 Task: Check current mortgage rates for homes with 1 Year ARM loan payments.
Action: Mouse moved to (820, 164)
Screenshot: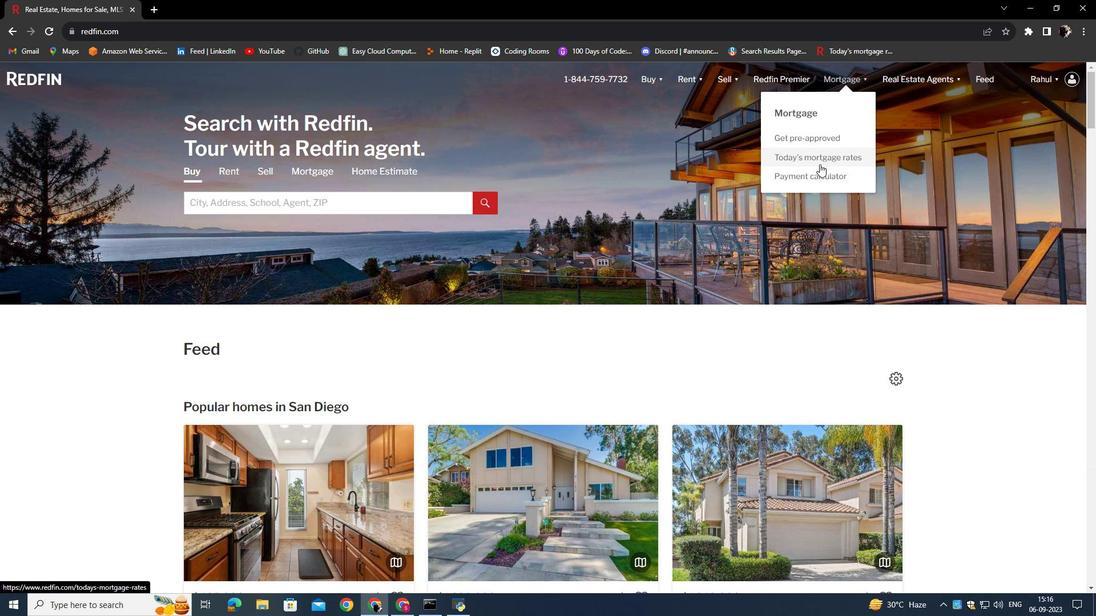 
Action: Mouse pressed left at (820, 164)
Screenshot: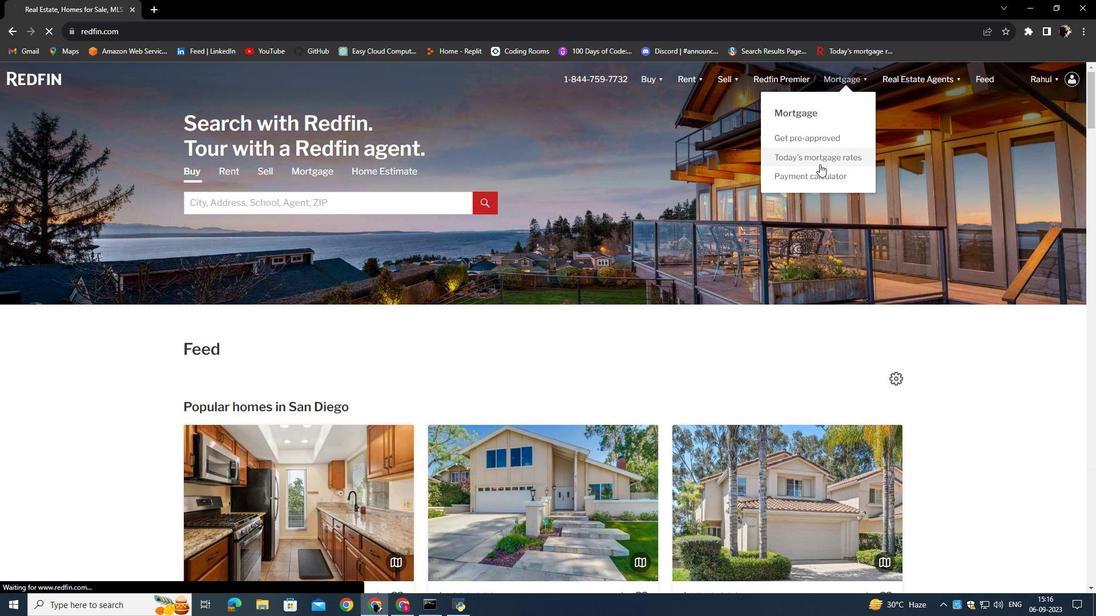 
Action: Mouse moved to (436, 305)
Screenshot: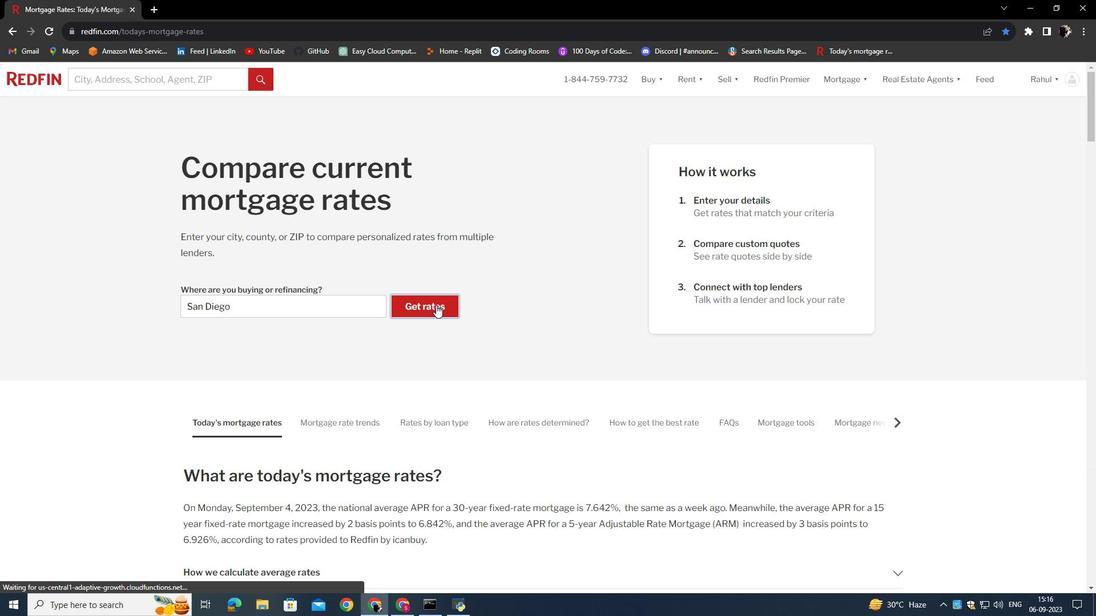 
Action: Mouse pressed left at (436, 305)
Screenshot: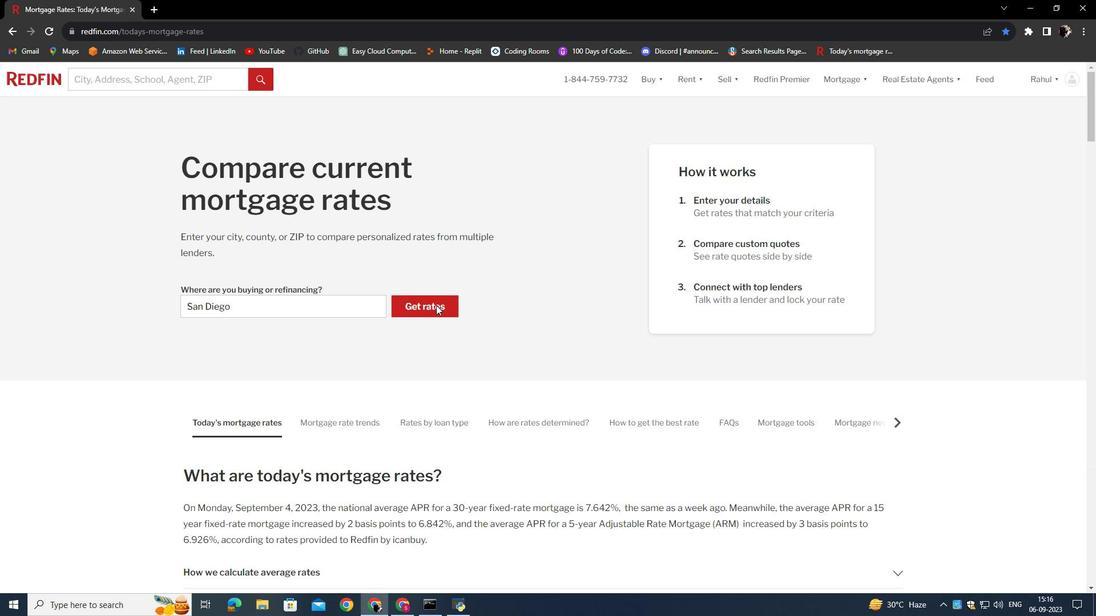 
Action: Mouse moved to (295, 223)
Screenshot: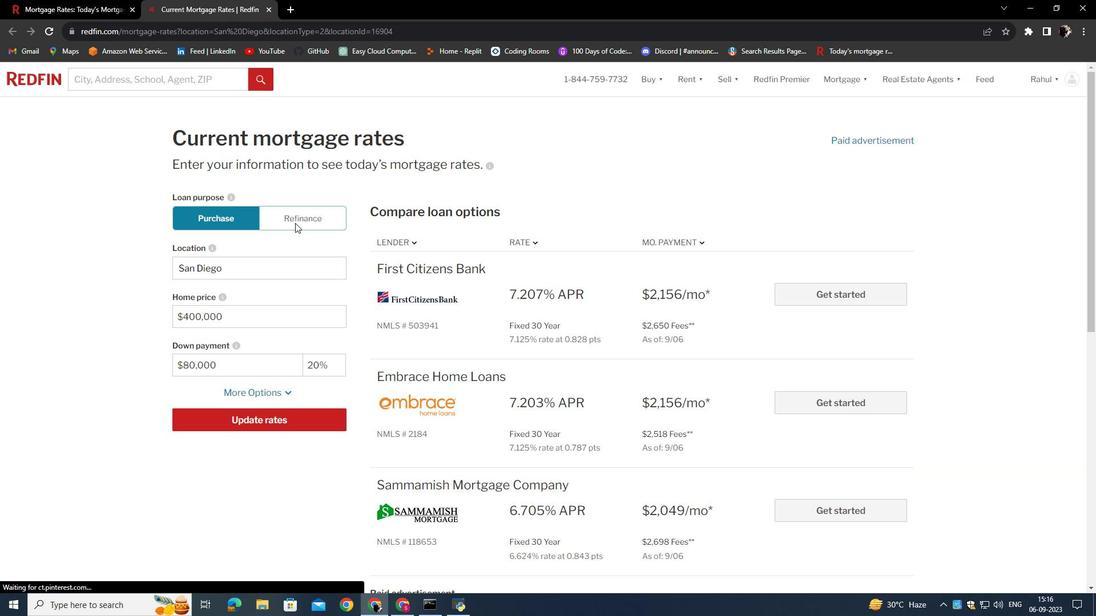 
Action: Mouse pressed left at (295, 223)
Screenshot: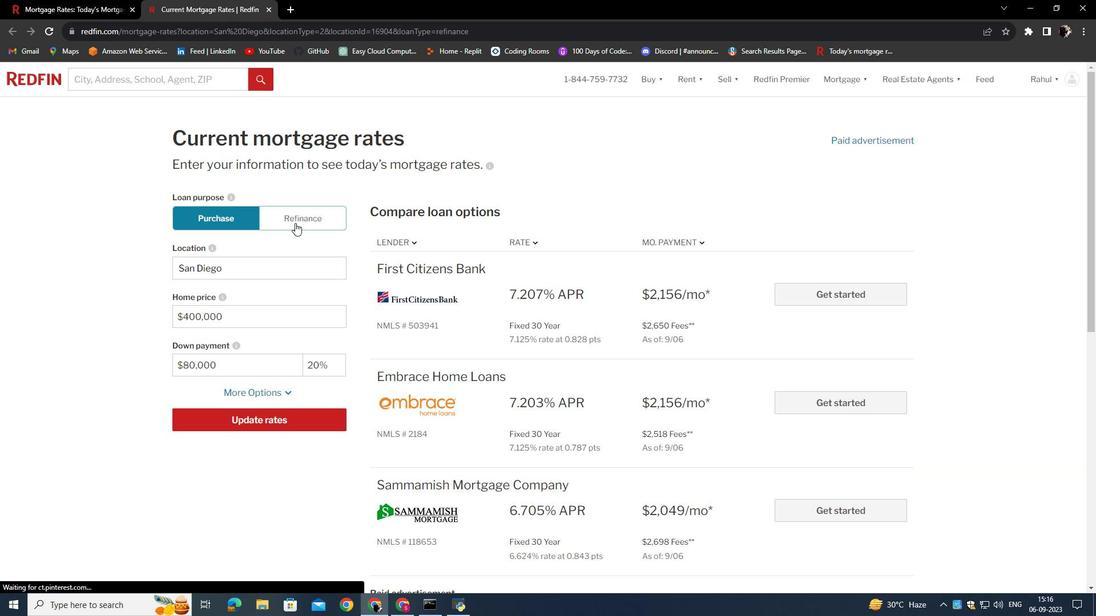 
Action: Mouse moved to (271, 391)
Screenshot: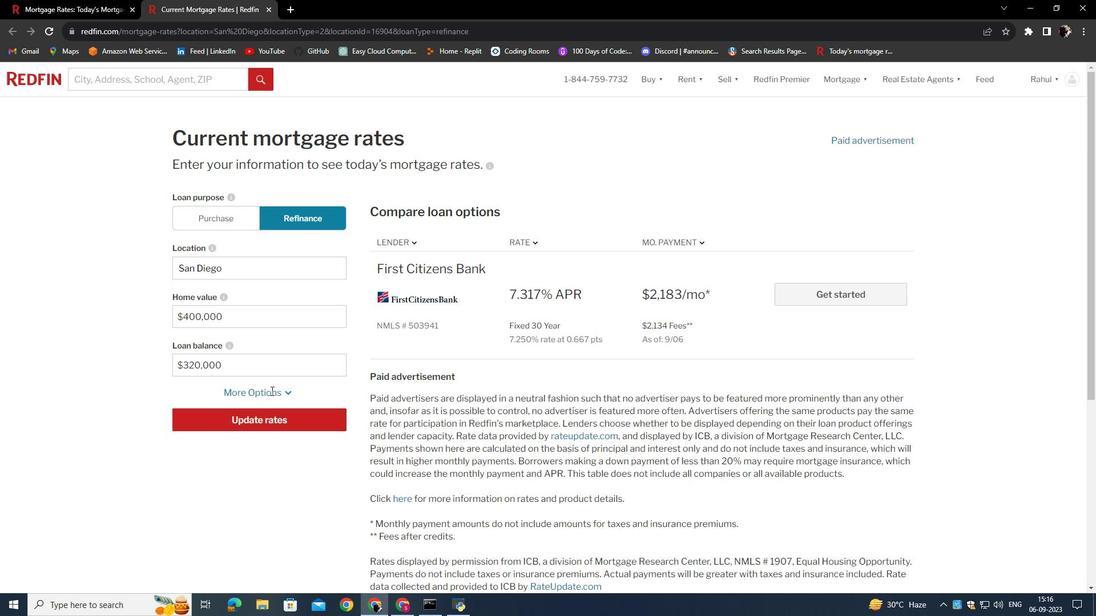 
Action: Mouse pressed left at (271, 391)
Screenshot: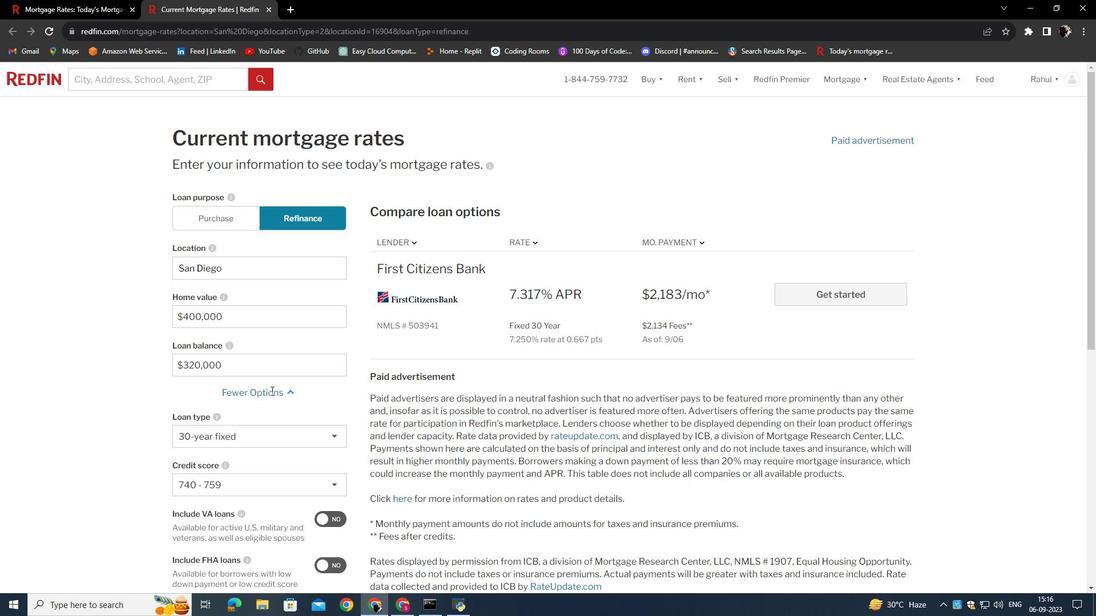 
Action: Mouse moved to (272, 402)
Screenshot: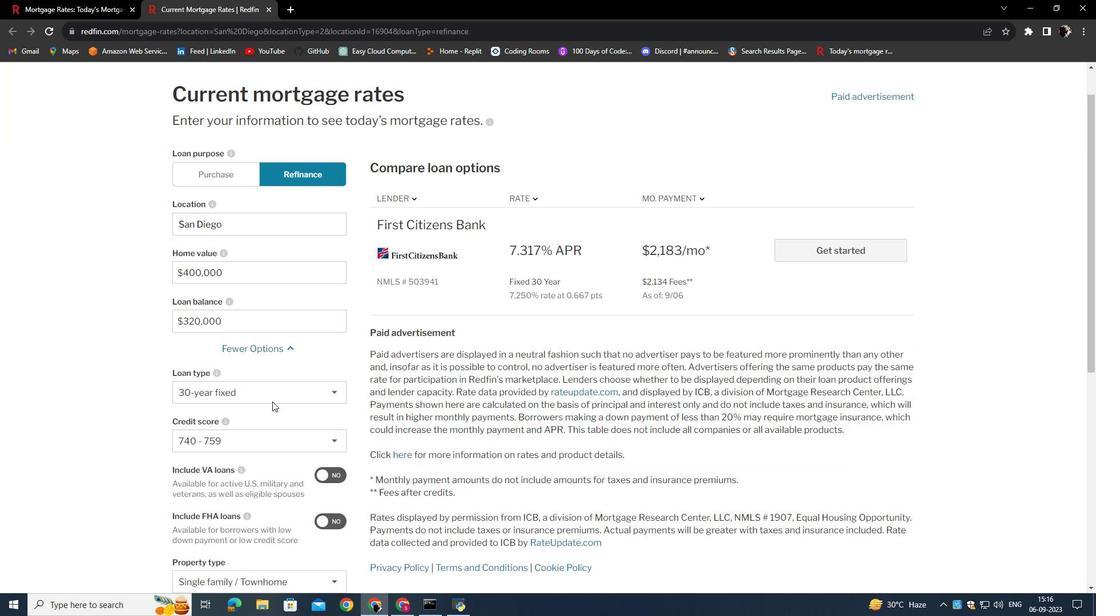 
Action: Mouse scrolled (272, 401) with delta (0, 0)
Screenshot: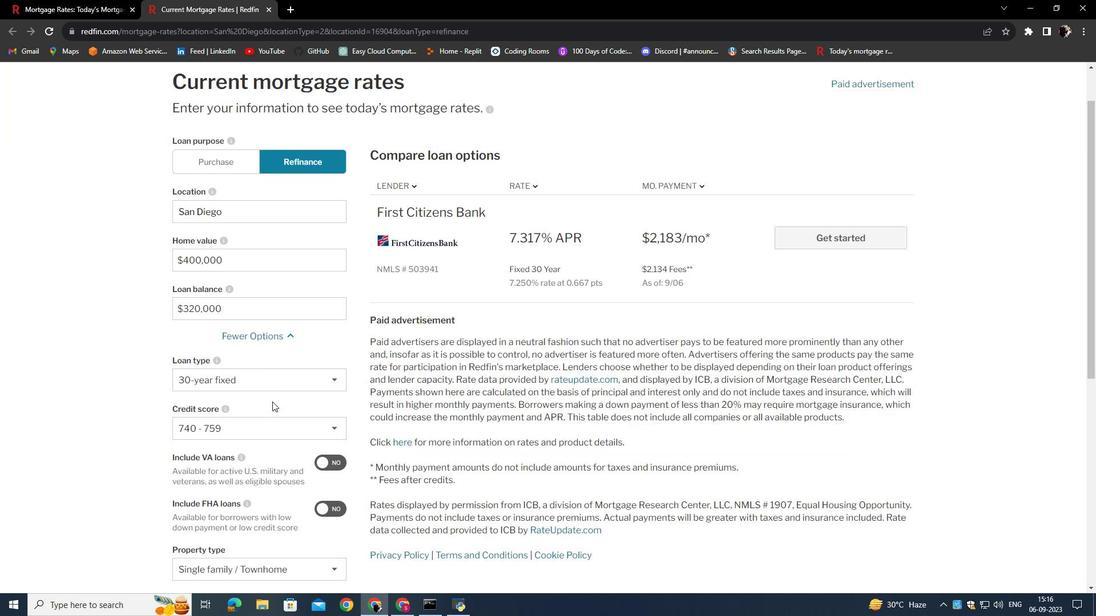
Action: Mouse moved to (274, 385)
Screenshot: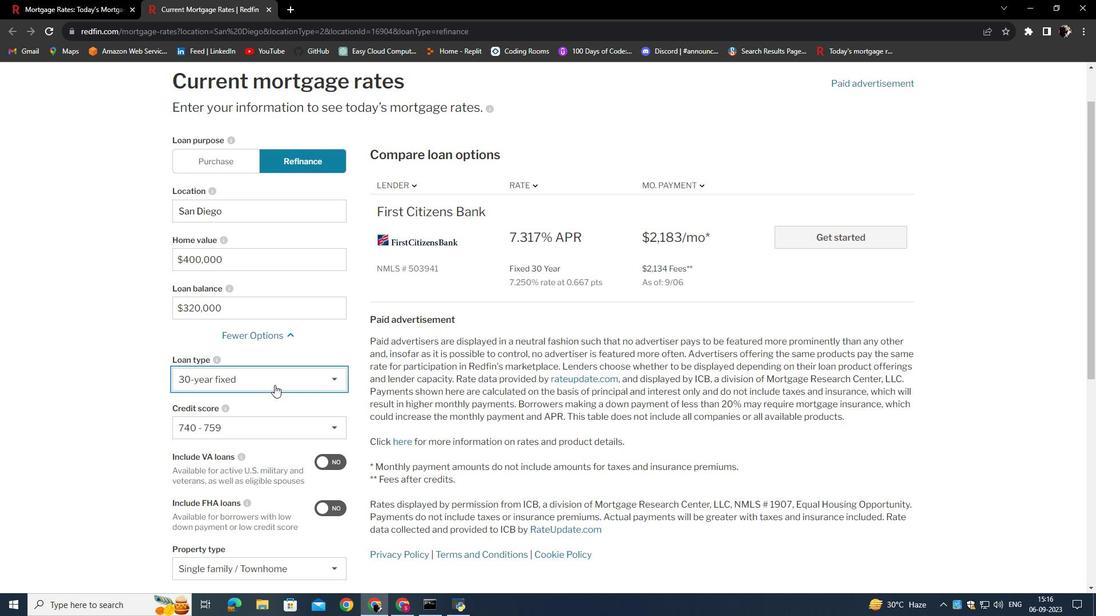 
Action: Mouse pressed left at (274, 385)
Screenshot: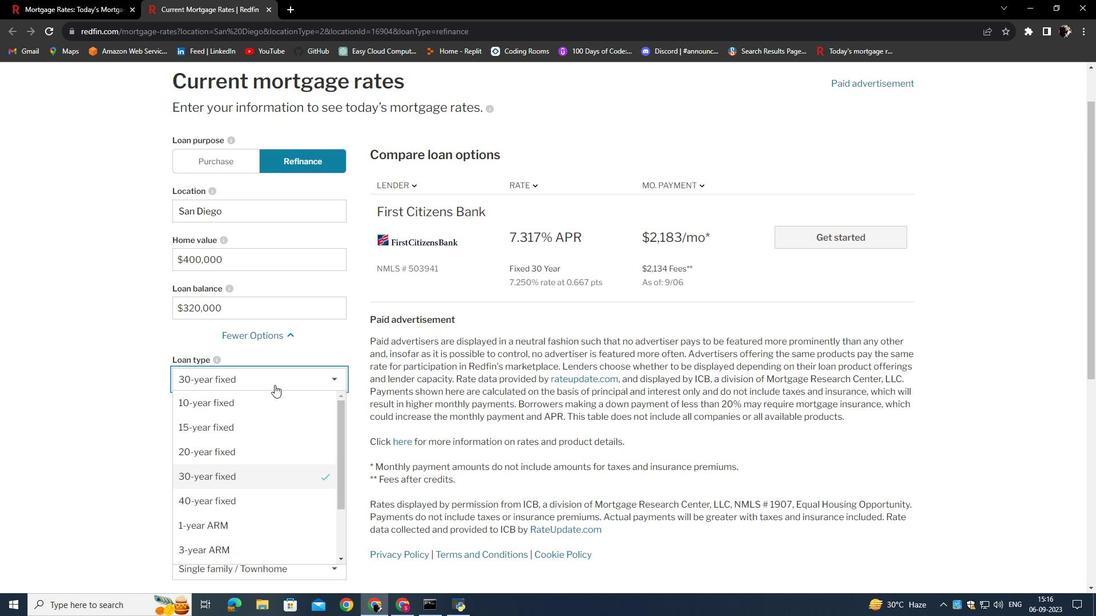 
Action: Mouse moved to (265, 400)
Screenshot: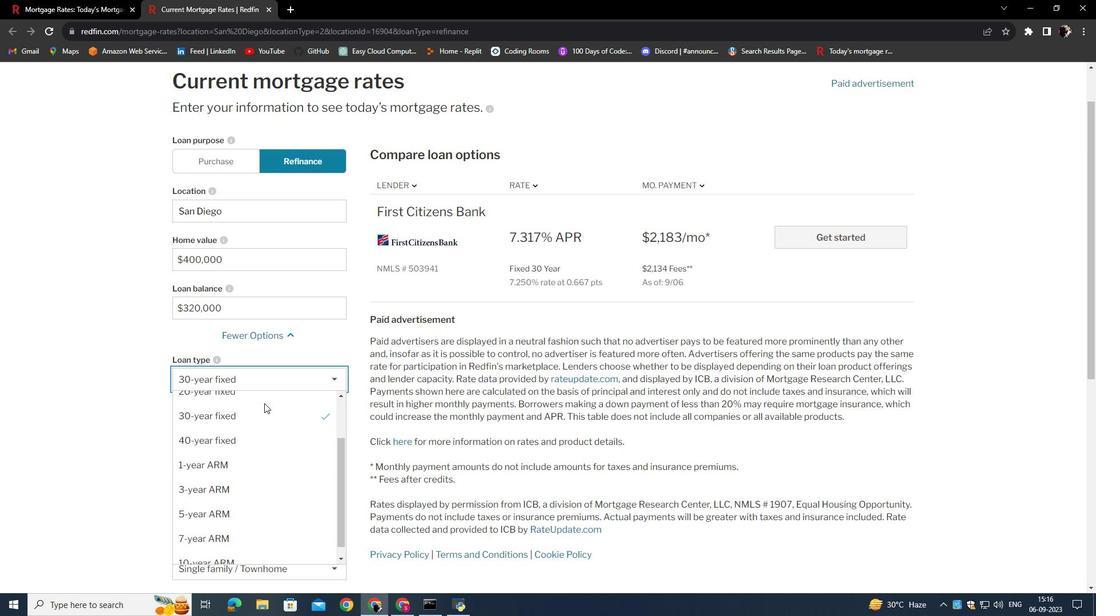 
Action: Mouse scrolled (265, 400) with delta (0, 0)
Screenshot: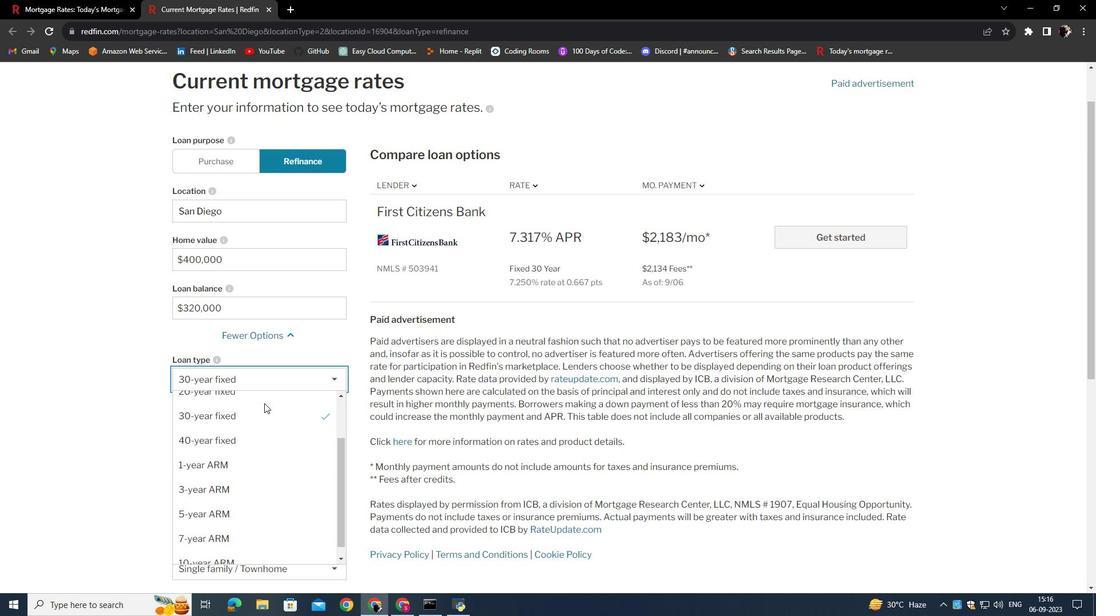 
Action: Mouse moved to (264, 402)
Screenshot: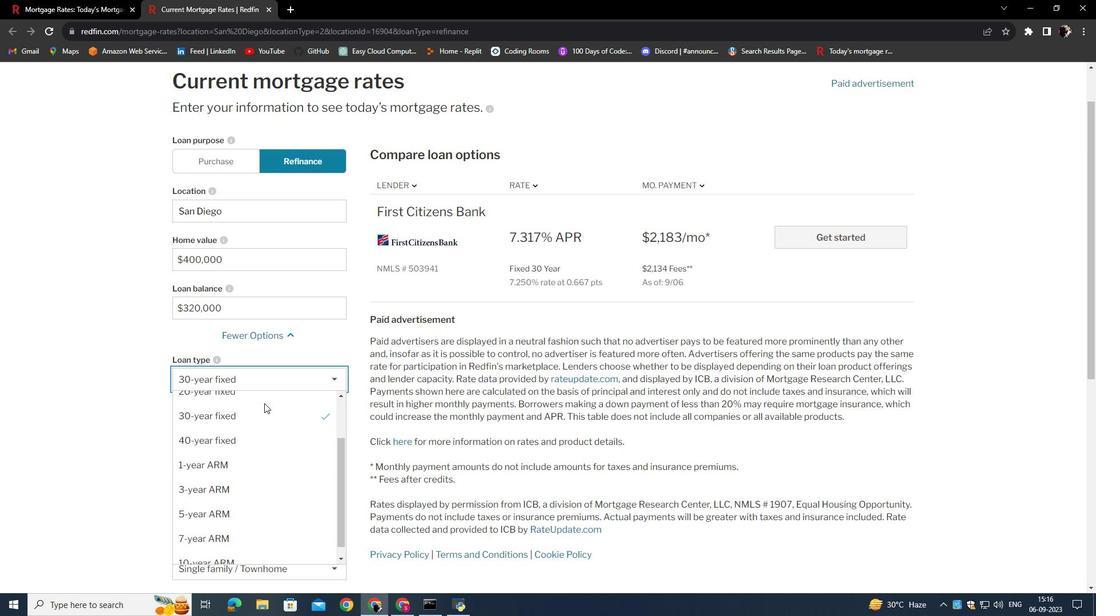 
Action: Mouse scrolled (264, 402) with delta (0, 0)
Screenshot: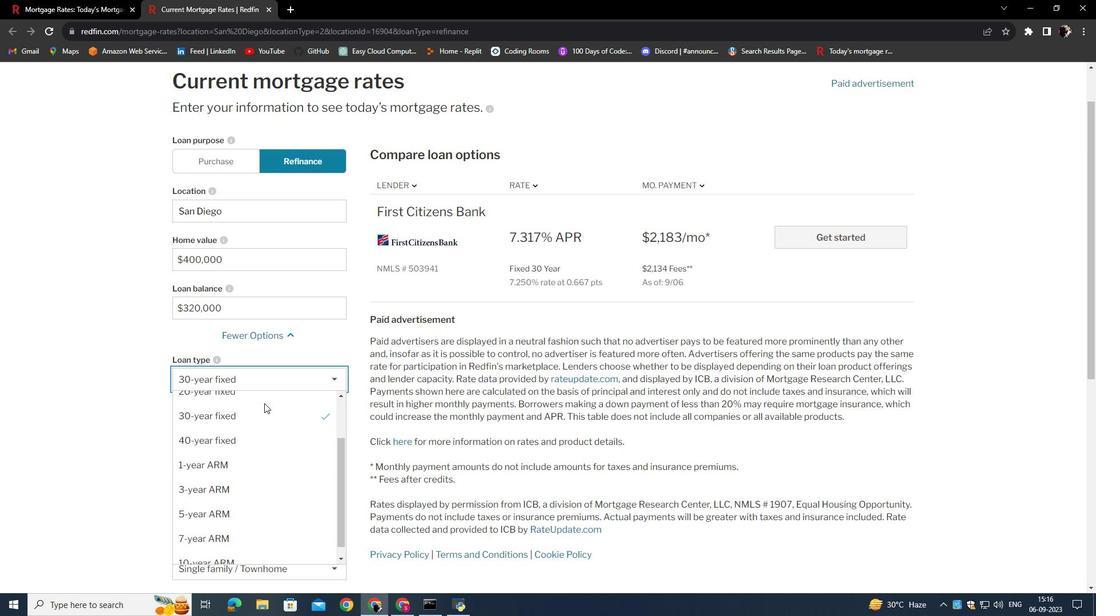 
Action: Mouse moved to (264, 403)
Screenshot: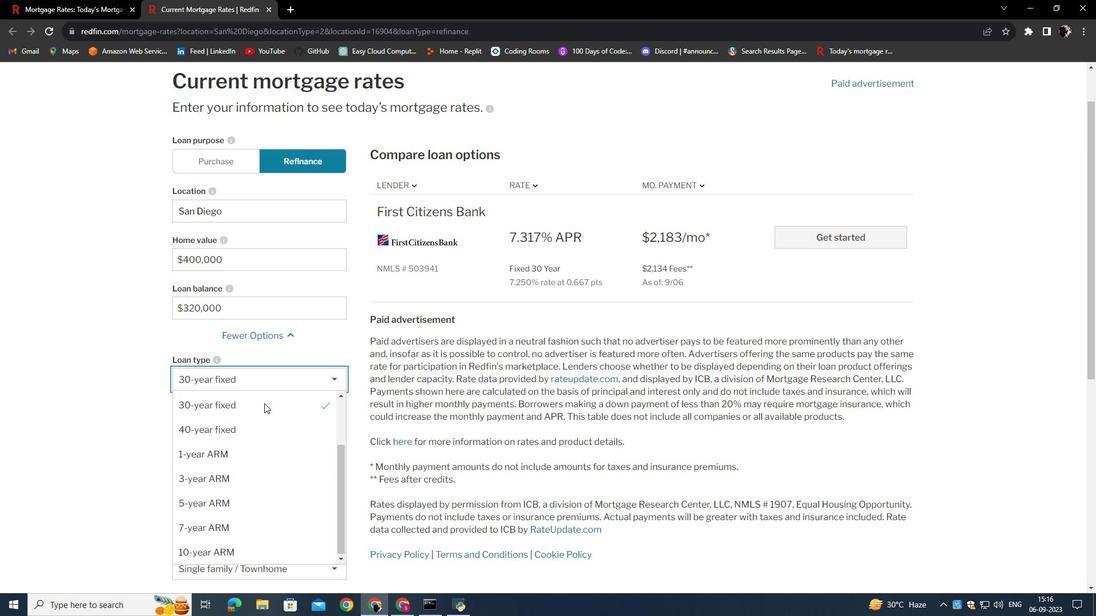 
Action: Mouse scrolled (264, 403) with delta (0, 0)
Screenshot: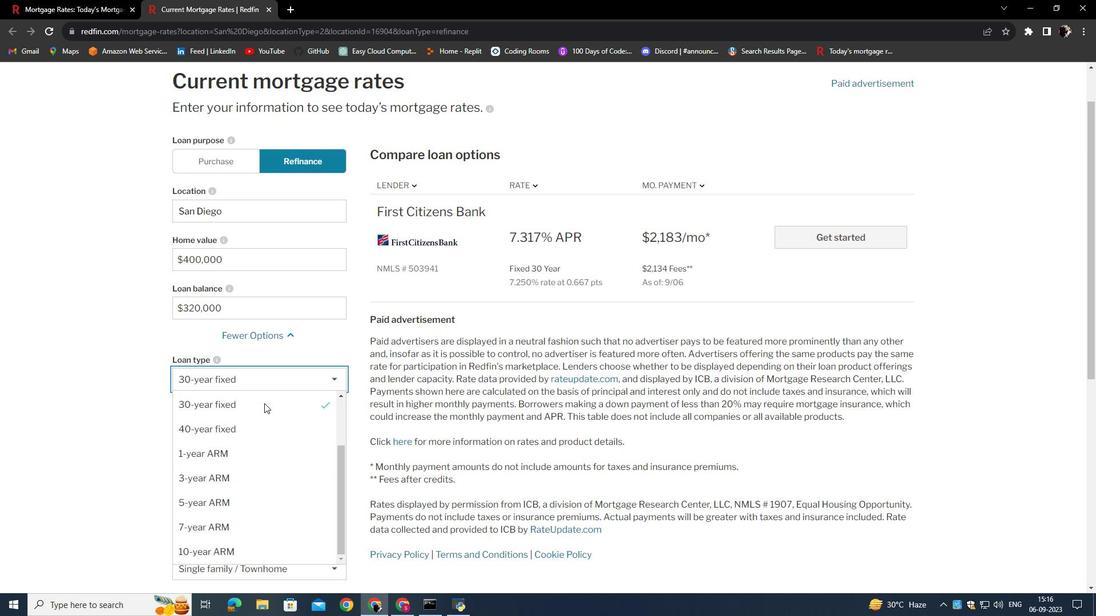 
Action: Mouse moved to (242, 454)
Screenshot: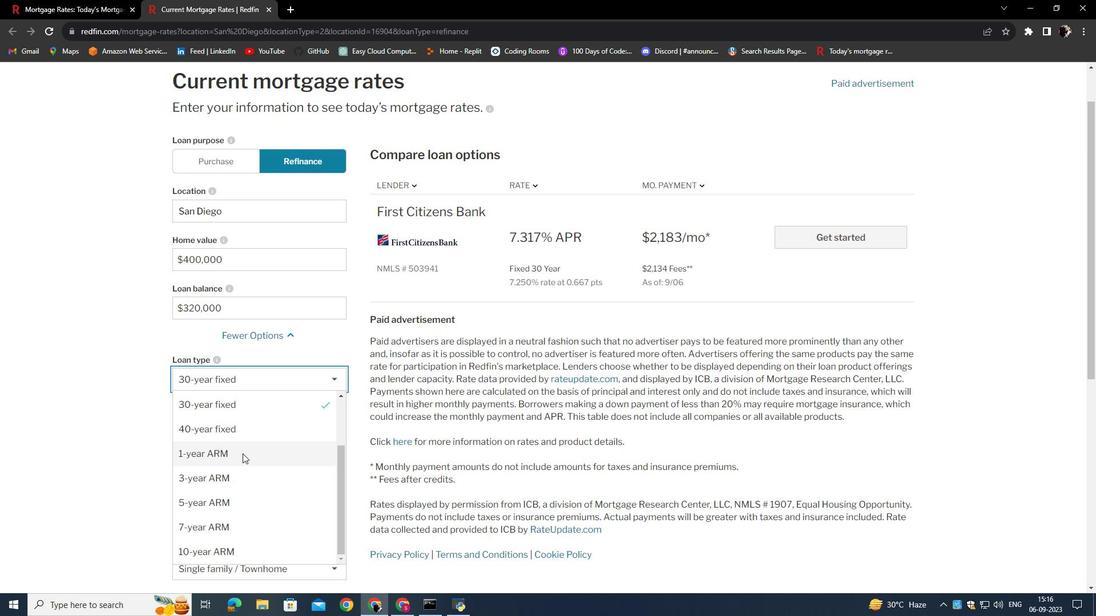 
Action: Mouse pressed left at (242, 454)
Screenshot: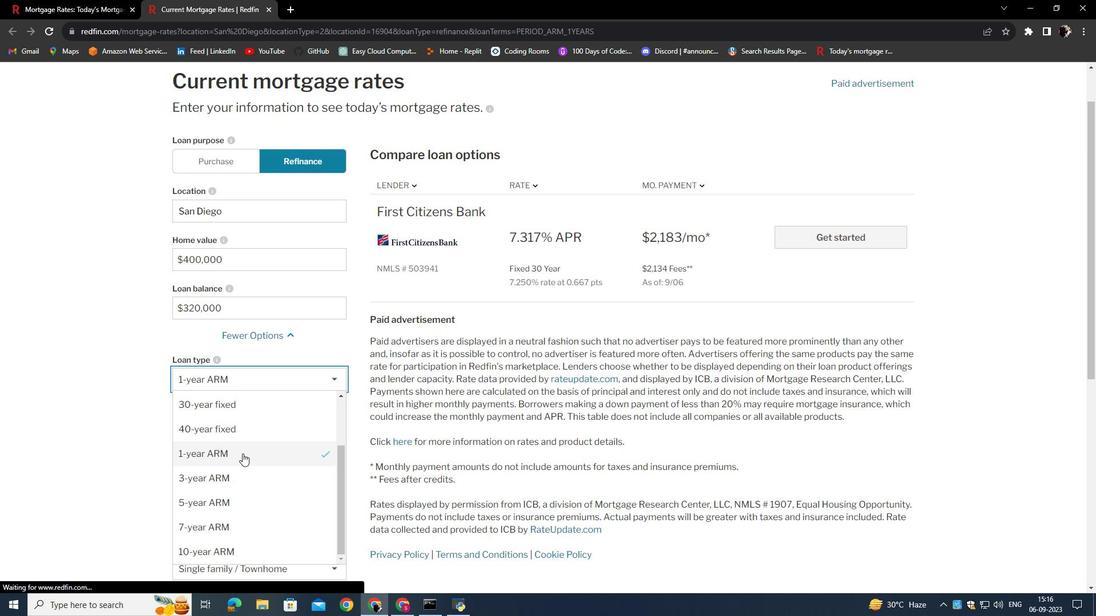 
Action: Mouse moved to (243, 400)
Screenshot: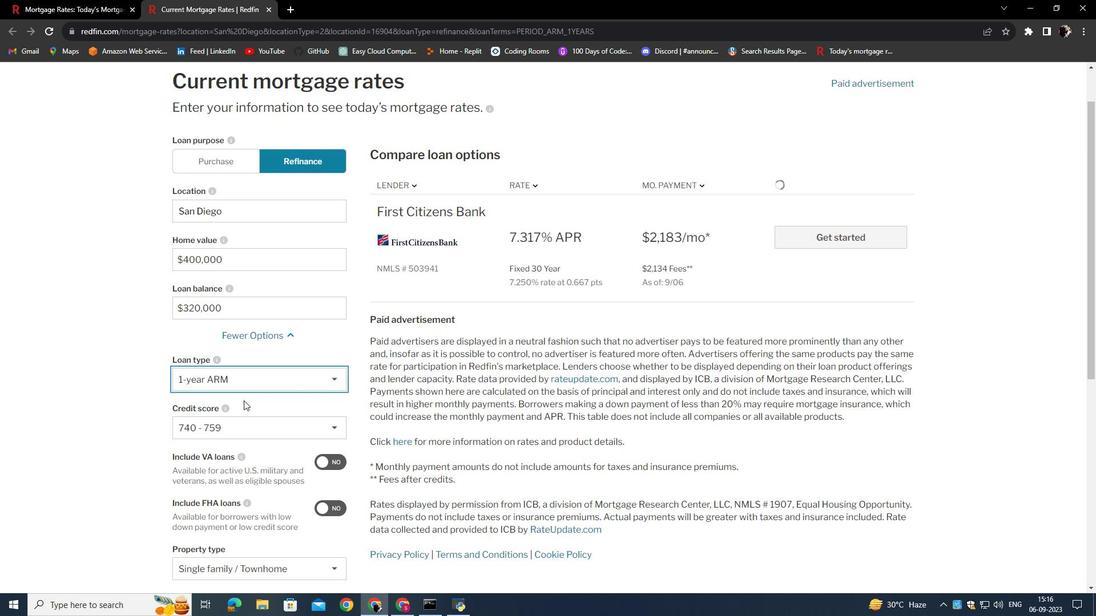 
Action: Mouse scrolled (243, 400) with delta (0, 0)
Screenshot: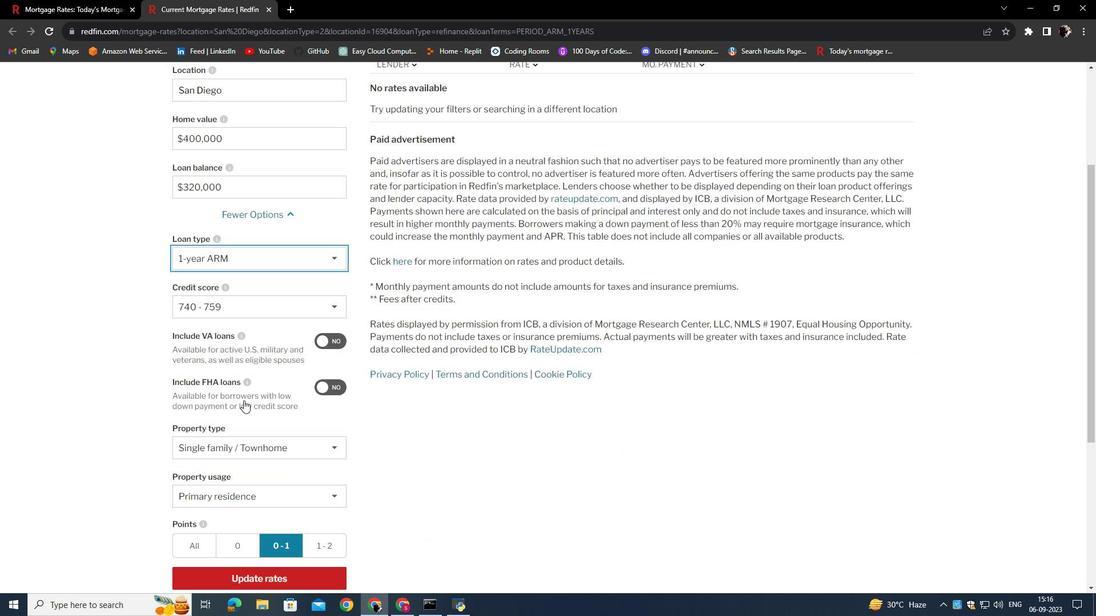 
Action: Mouse scrolled (243, 400) with delta (0, 0)
Screenshot: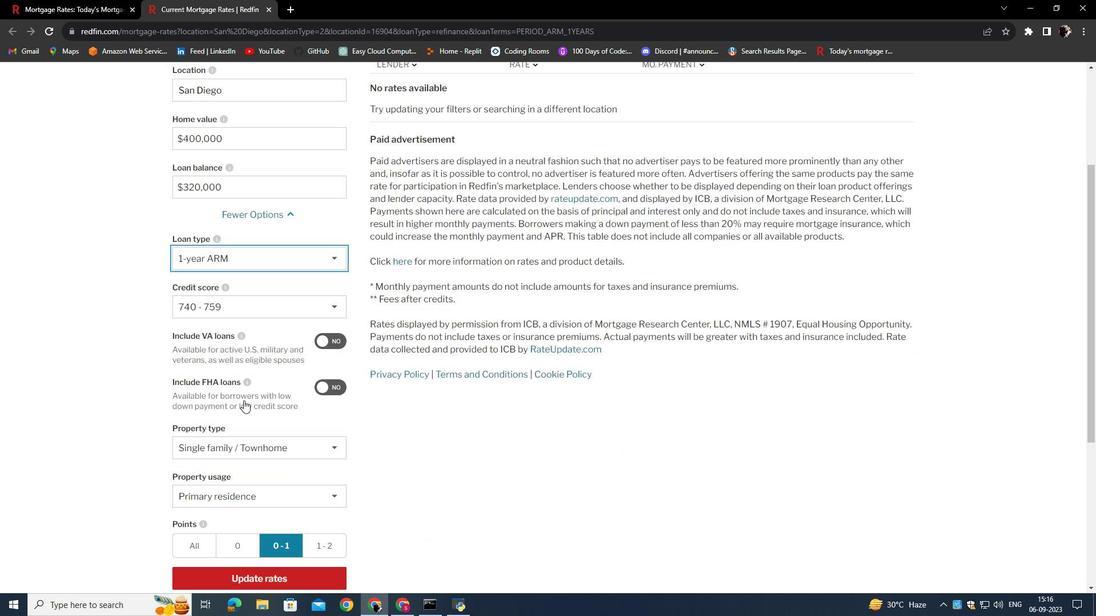 
Action: Mouse scrolled (243, 400) with delta (0, 0)
Screenshot: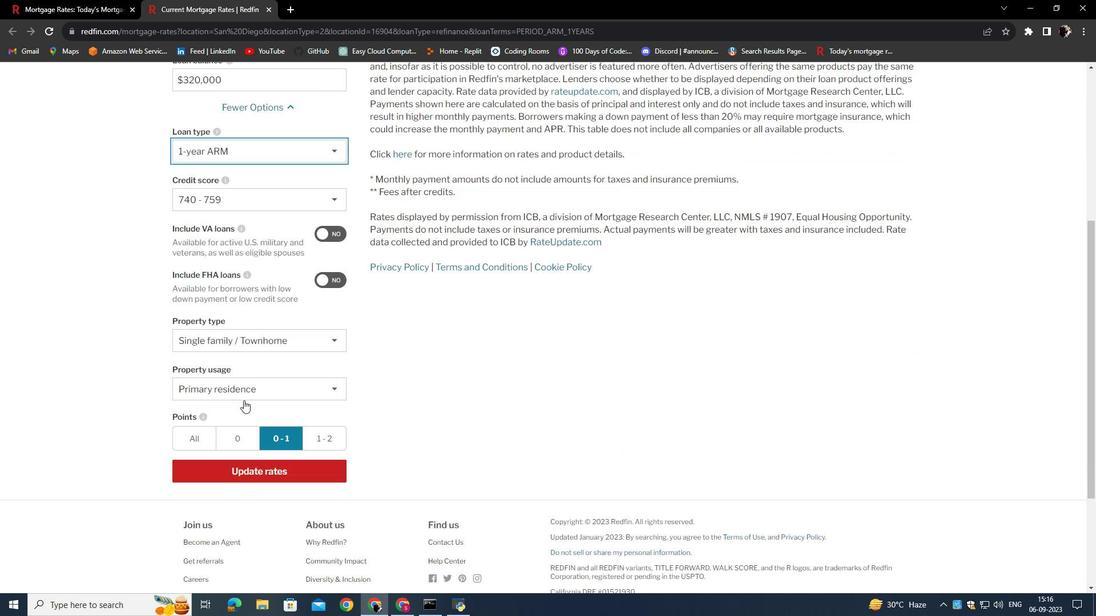 
Action: Mouse scrolled (243, 400) with delta (0, 0)
Screenshot: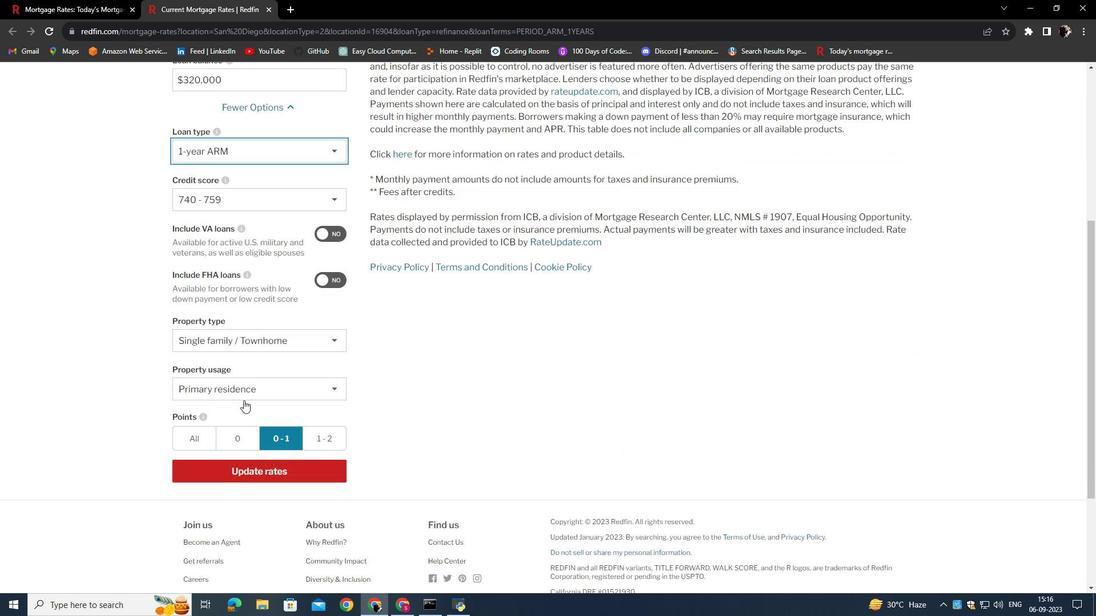 
Action: Mouse scrolled (243, 400) with delta (0, 0)
Screenshot: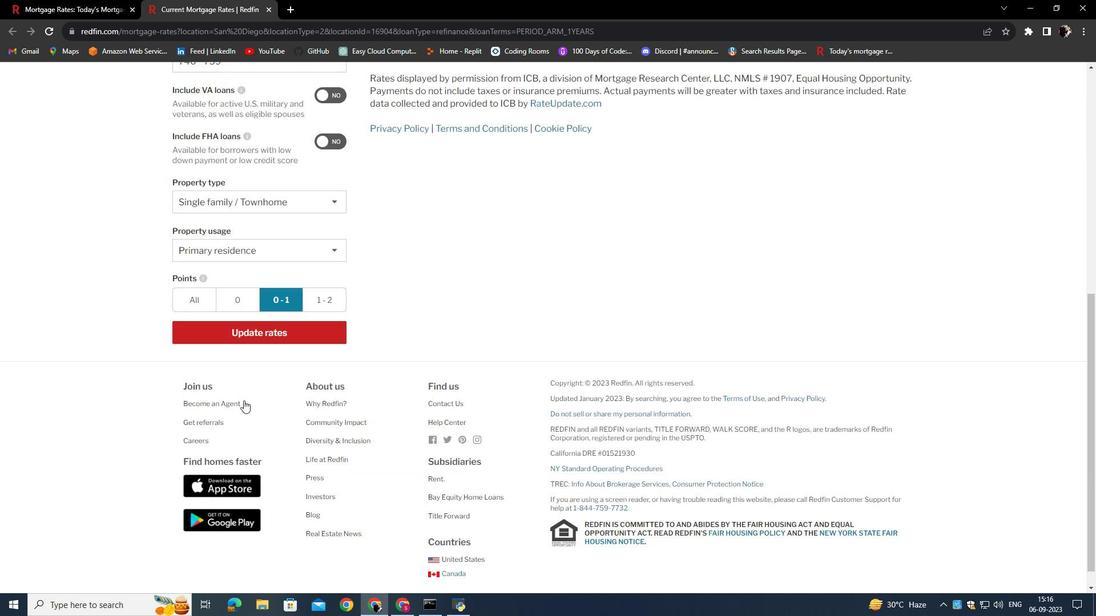 
Action: Mouse scrolled (243, 400) with delta (0, 0)
Screenshot: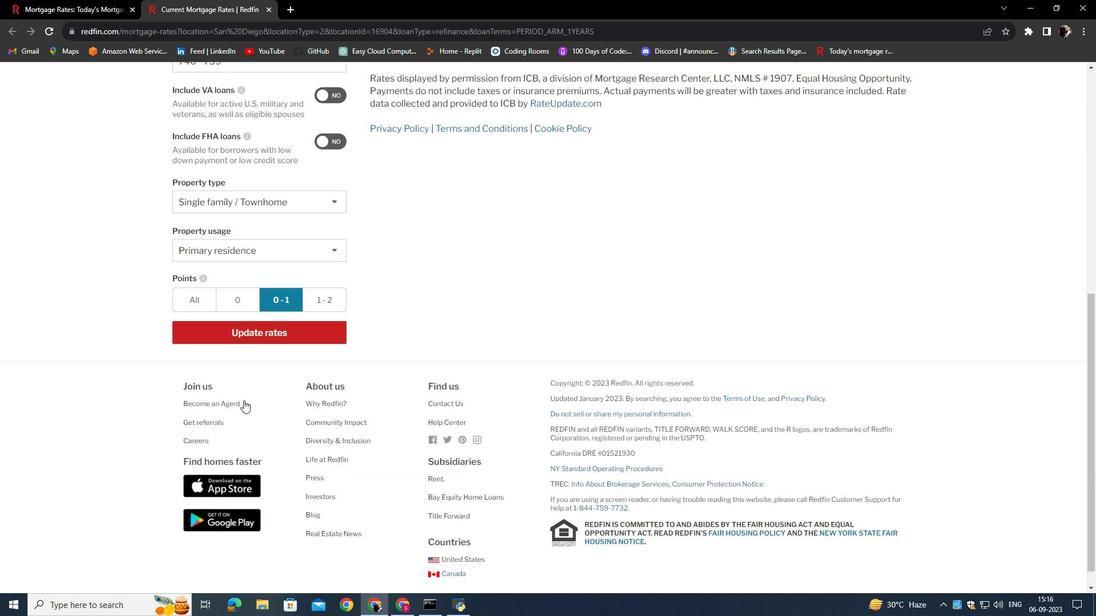 
Action: Mouse scrolled (243, 400) with delta (0, 0)
Screenshot: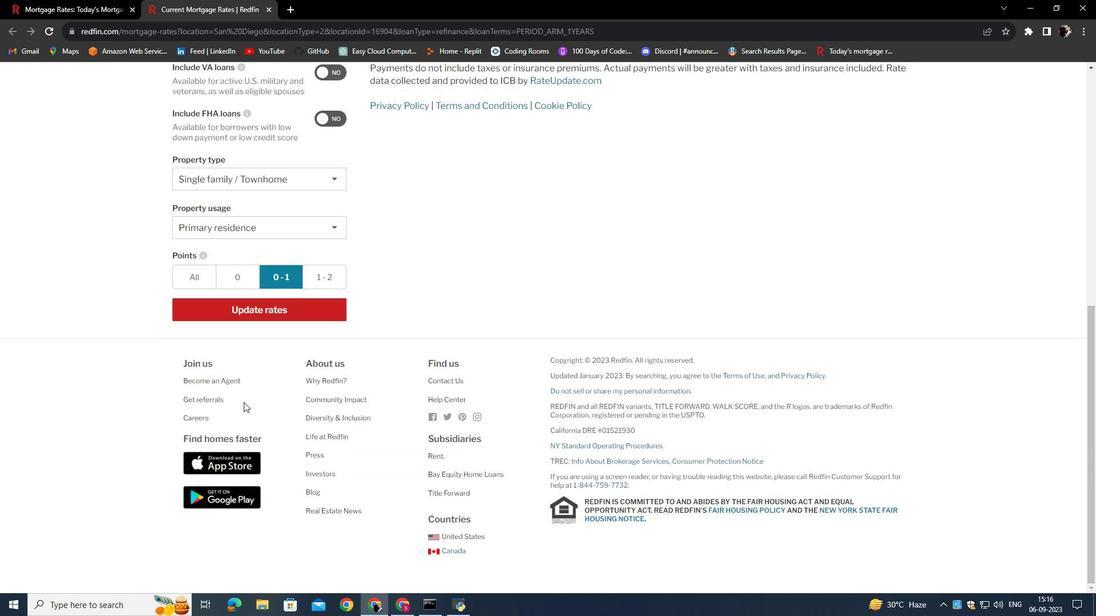 
Action: Mouse moved to (261, 313)
Screenshot: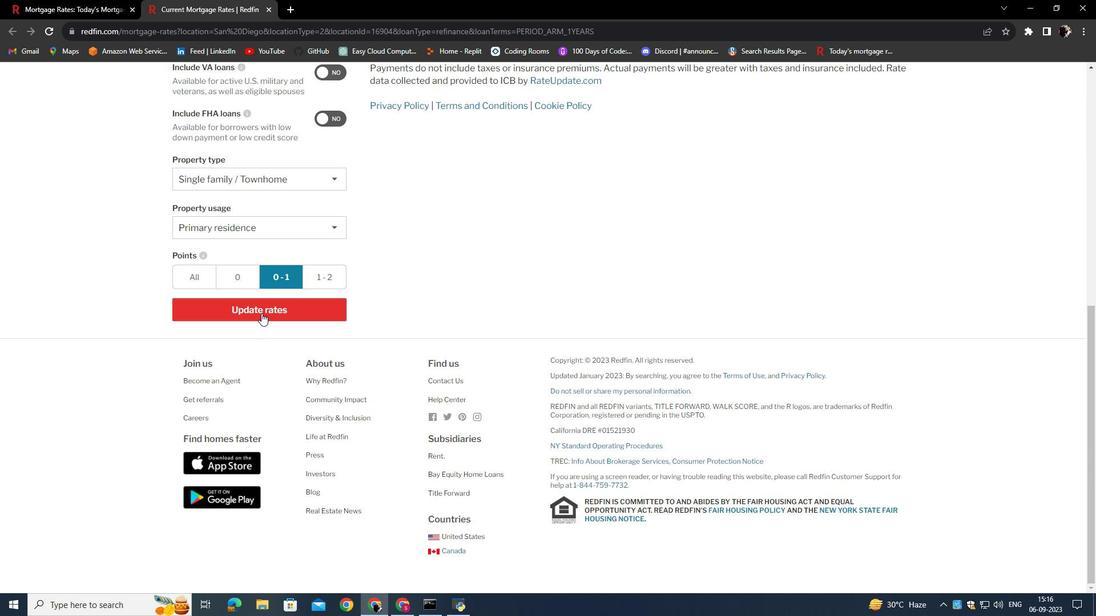 
Action: Mouse pressed left at (261, 313)
Screenshot: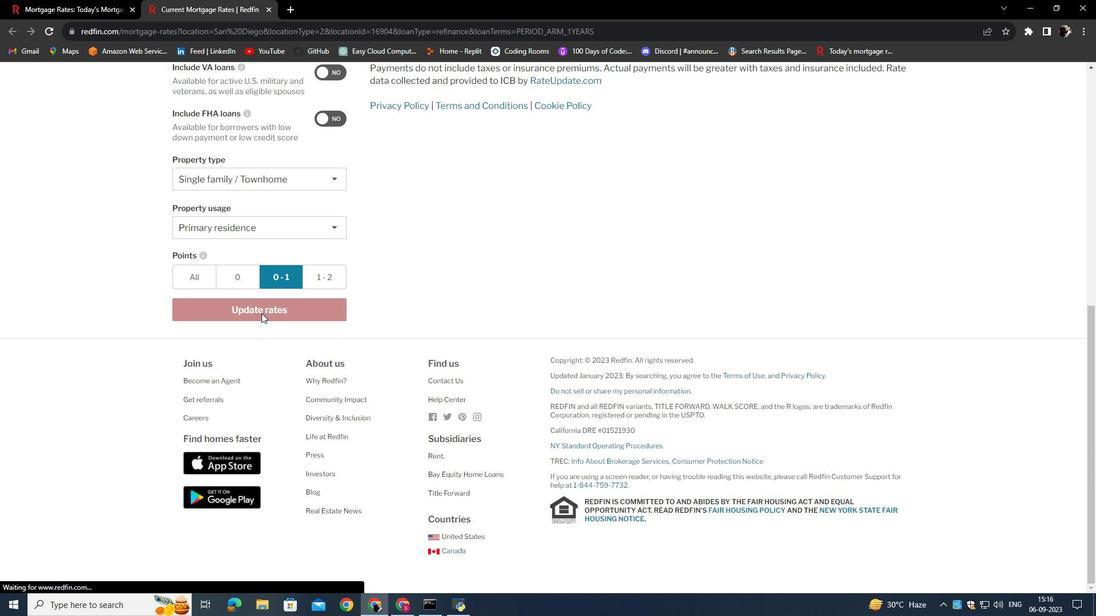 
Action: Mouse moved to (519, 262)
Screenshot: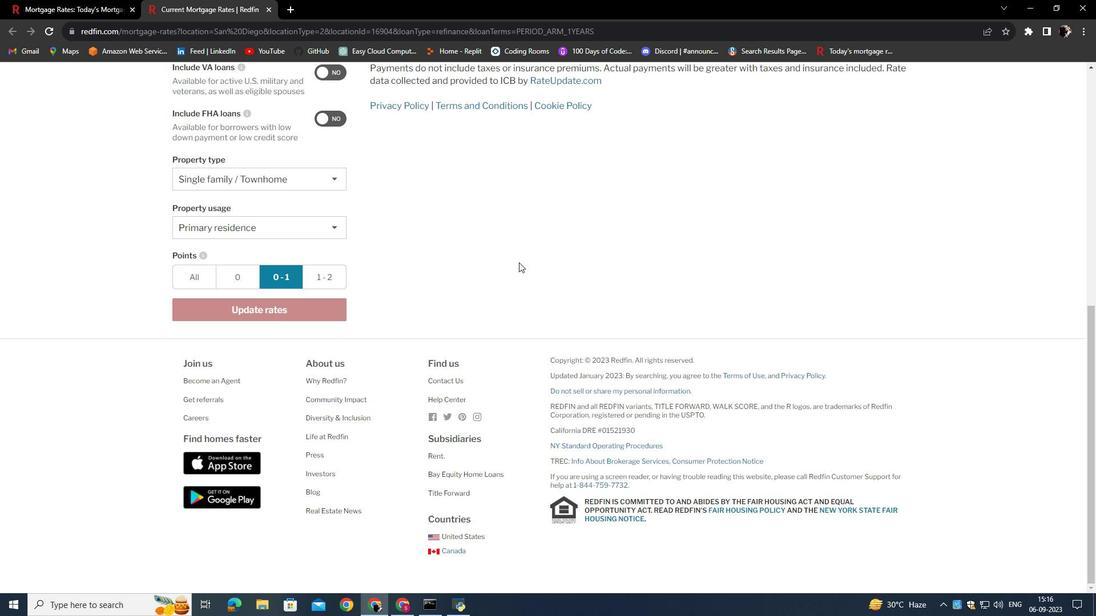 
Action: Mouse scrolled (519, 263) with delta (0, 0)
Screenshot: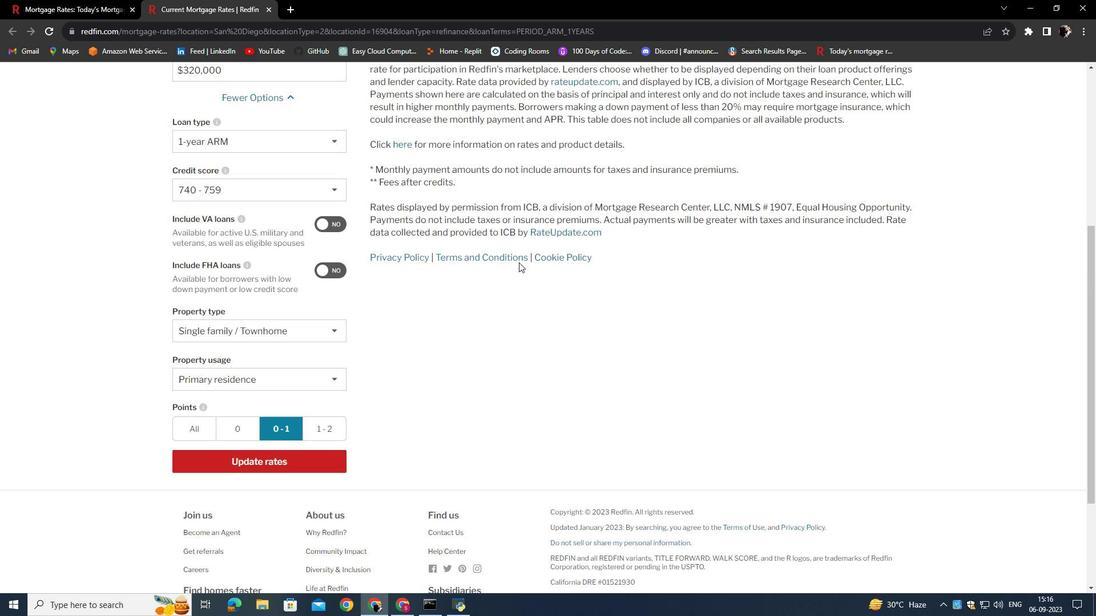 
Action: Mouse scrolled (519, 263) with delta (0, 0)
Screenshot: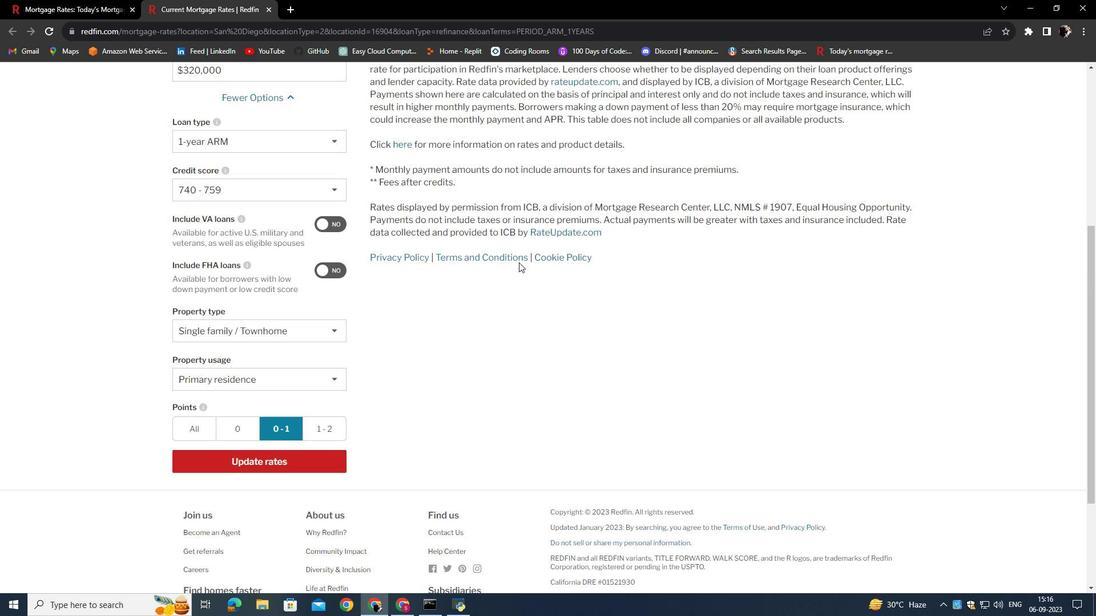 
Action: Mouse scrolled (519, 263) with delta (0, 0)
Screenshot: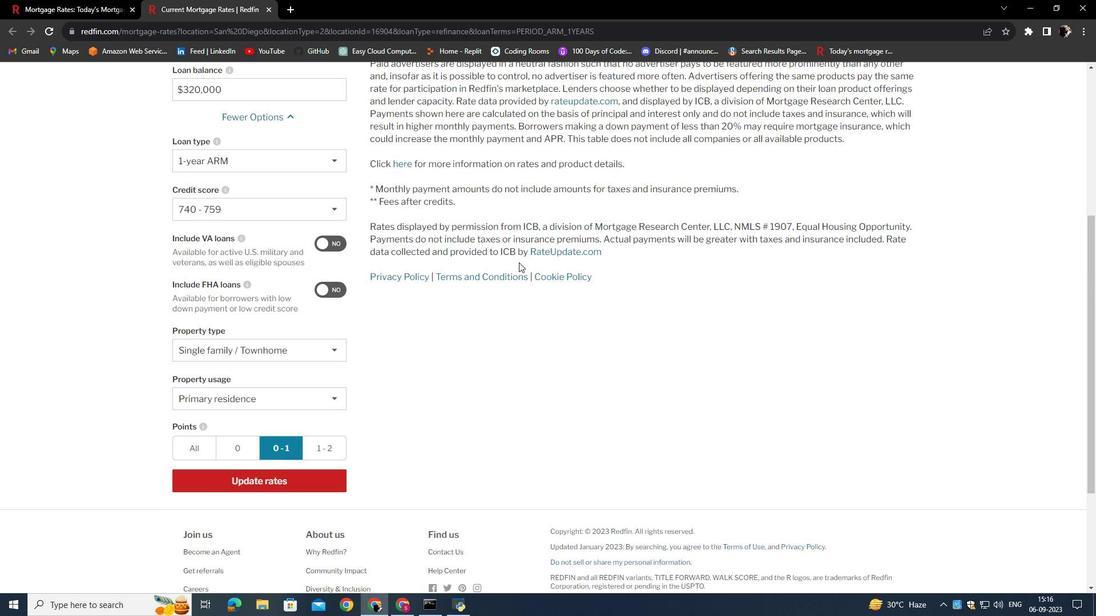 
